 Task: Learn more about a career.
Action: Mouse moved to (831, 103)
Screenshot: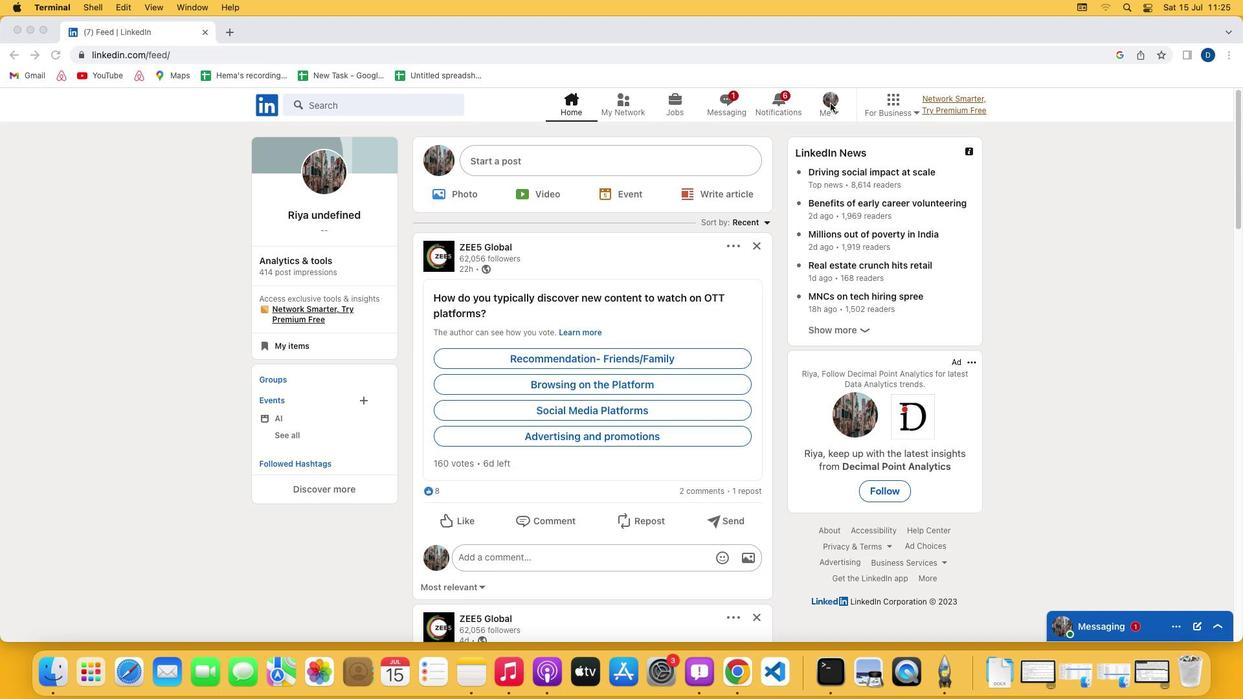 
Action: Mouse pressed left at (831, 103)
Screenshot: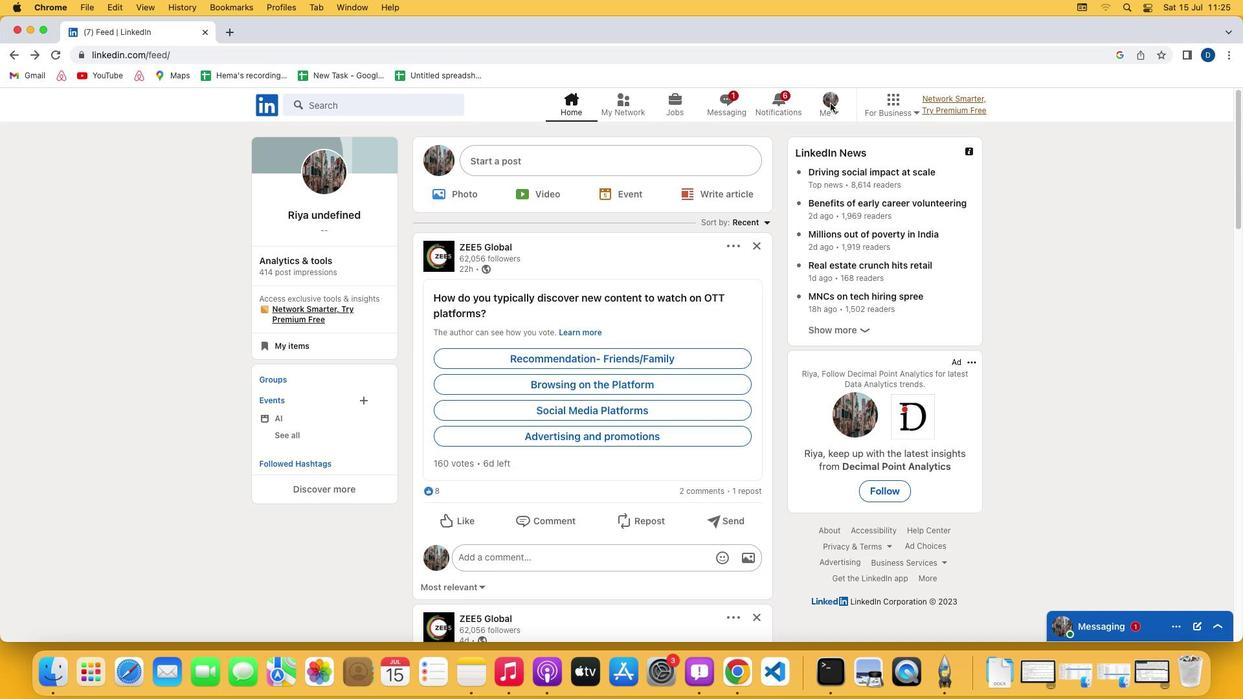 
Action: Mouse pressed left at (831, 103)
Screenshot: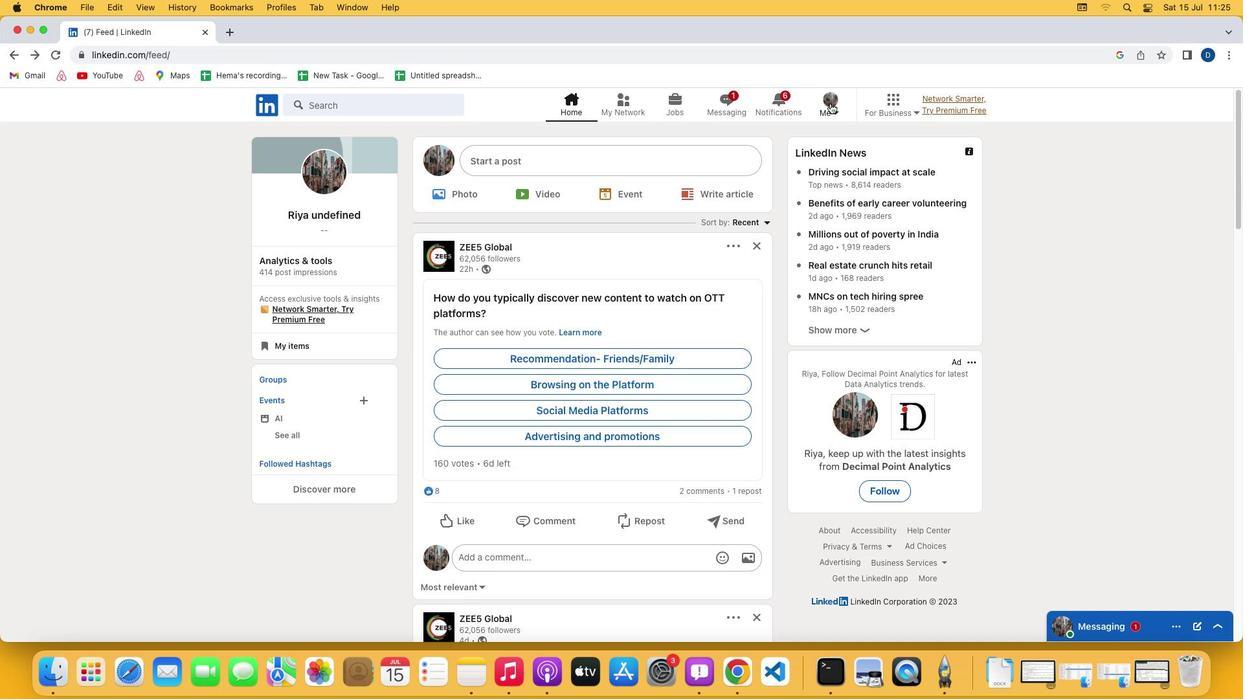 
Action: Mouse moved to (750, 242)
Screenshot: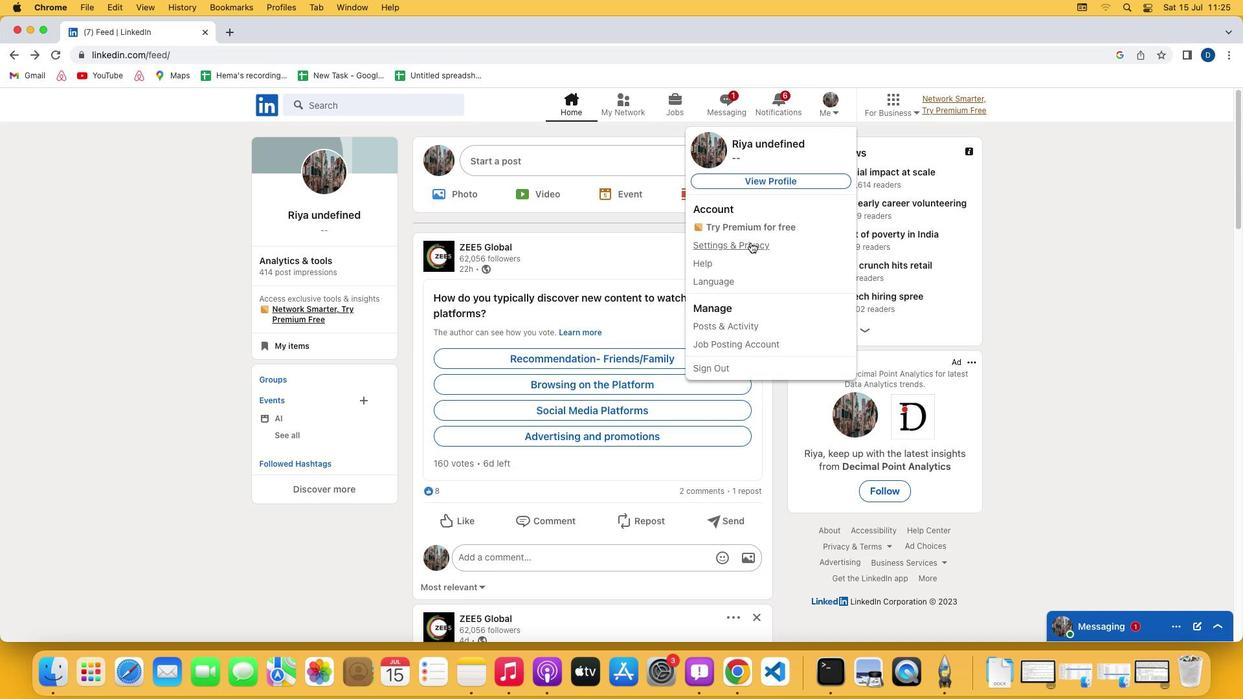 
Action: Mouse pressed left at (750, 242)
Screenshot: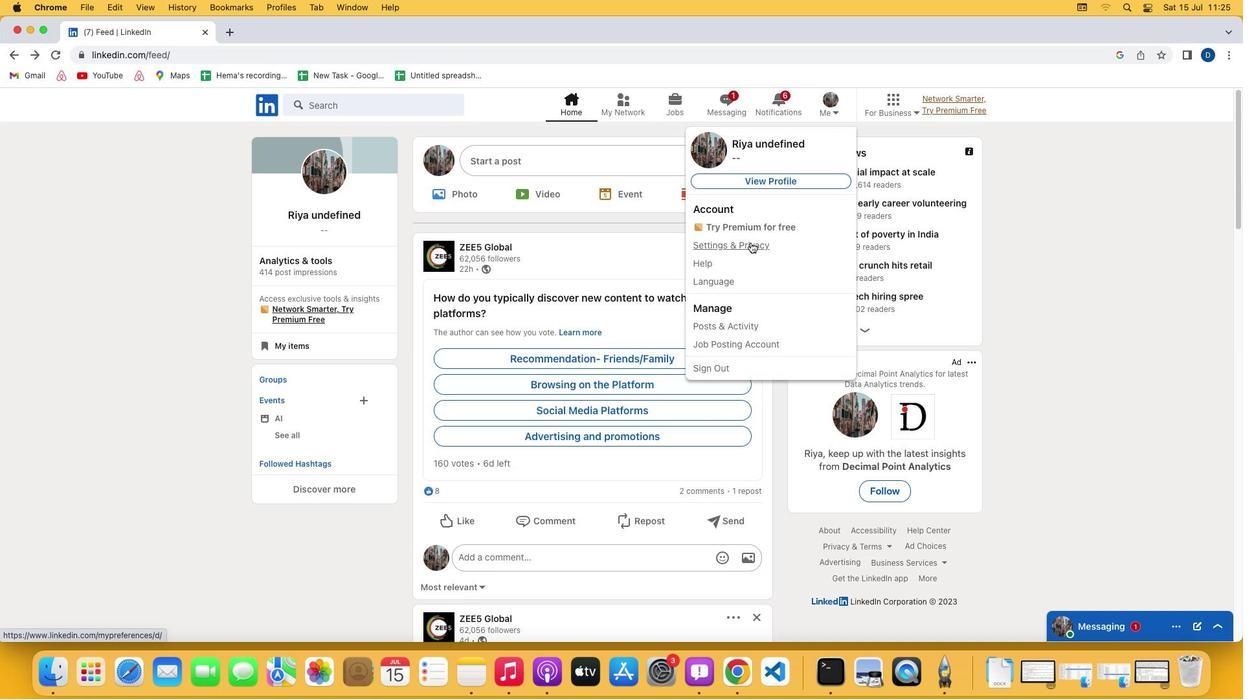 
Action: Mouse moved to (796, 386)
Screenshot: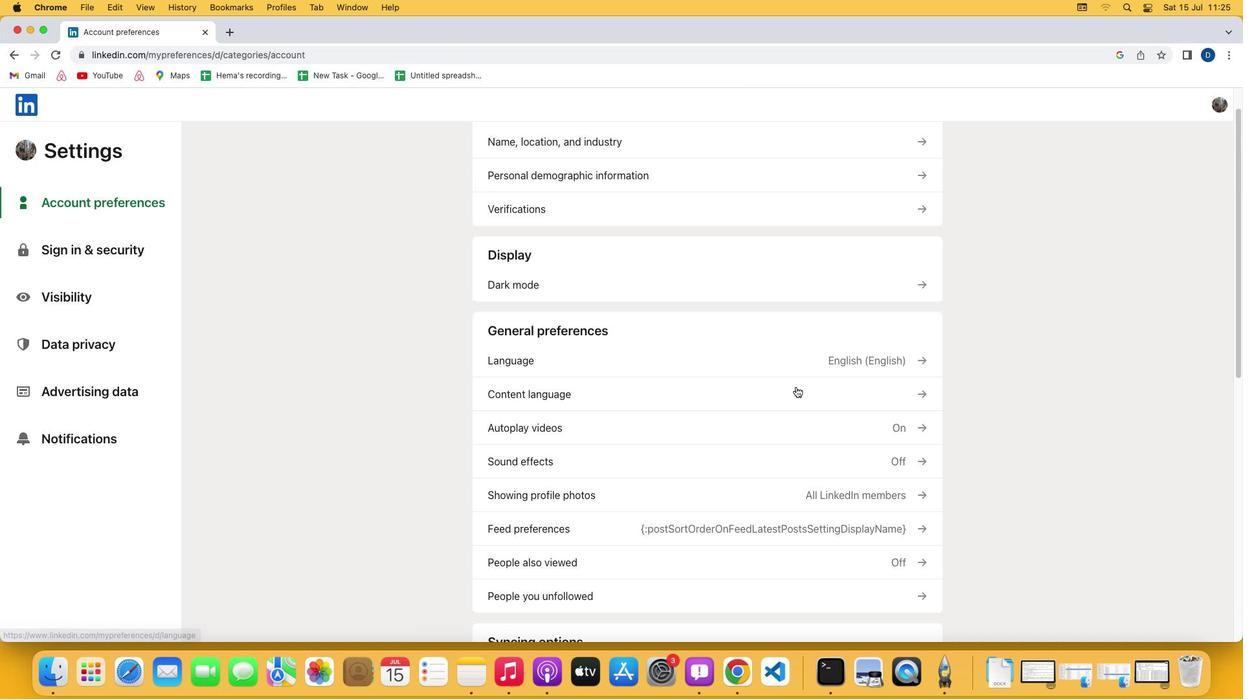 
Action: Mouse scrolled (796, 386) with delta (0, 0)
Screenshot: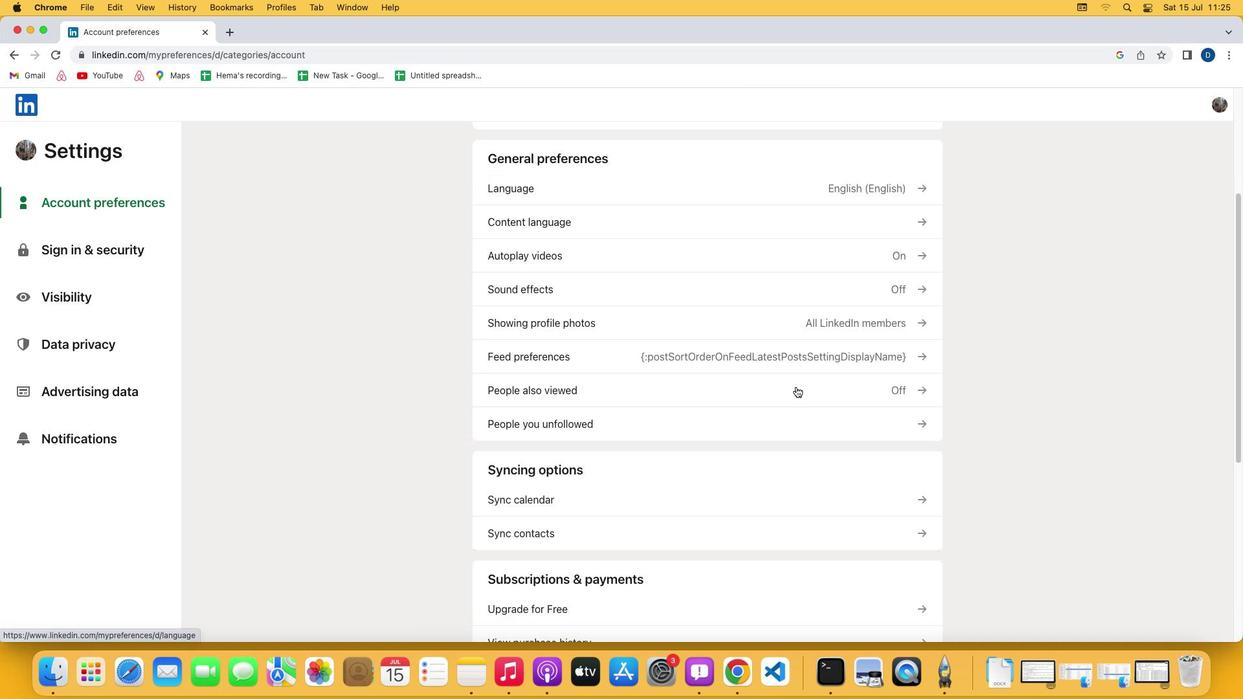 
Action: Mouse scrolled (796, 386) with delta (0, 0)
Screenshot: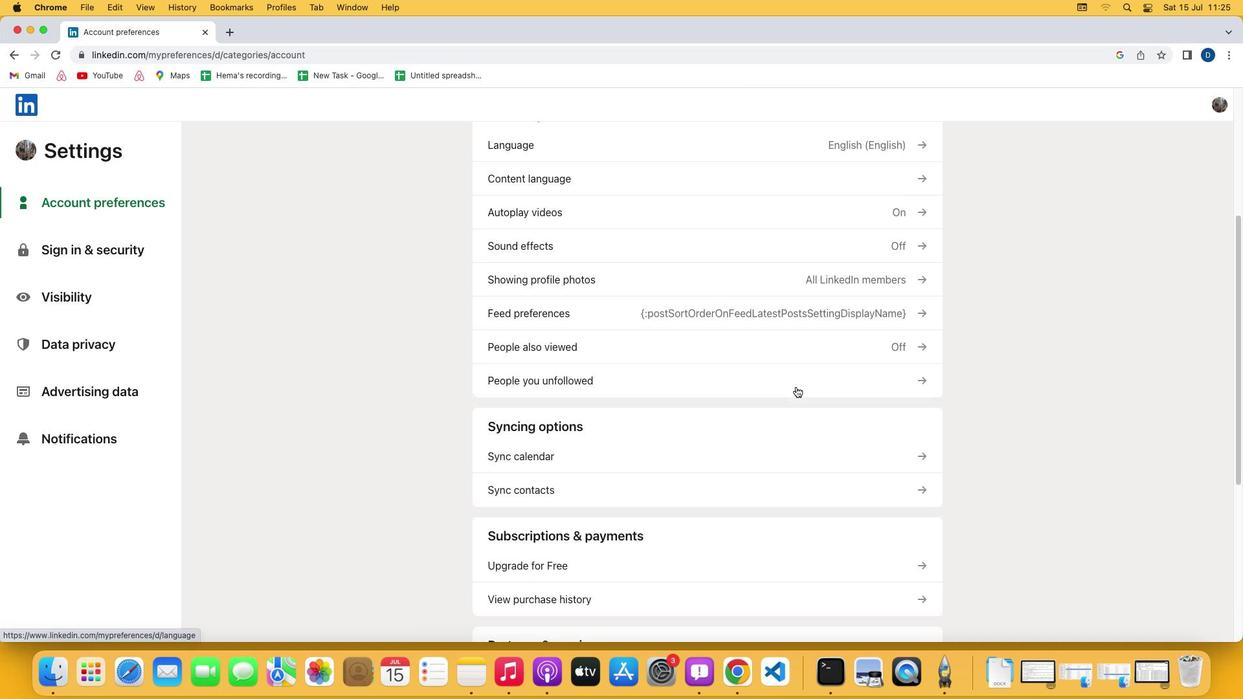 
Action: Mouse scrolled (796, 386) with delta (0, -1)
Screenshot: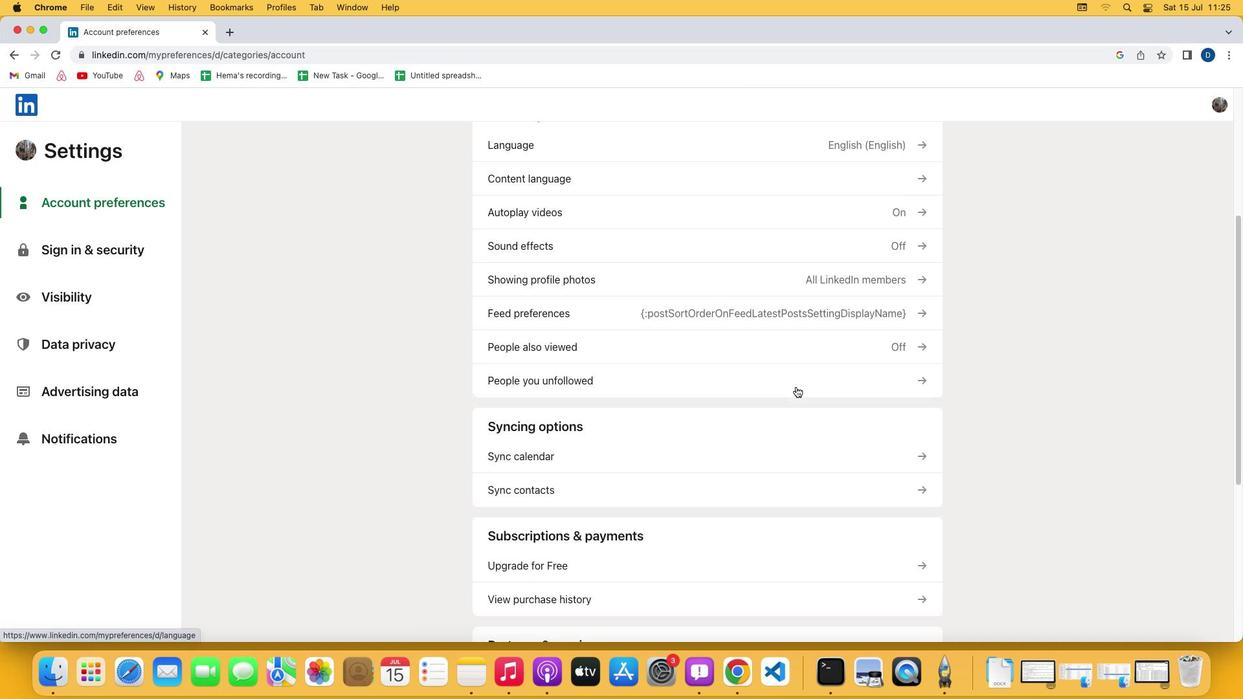 
Action: Mouse scrolled (796, 386) with delta (0, -3)
Screenshot: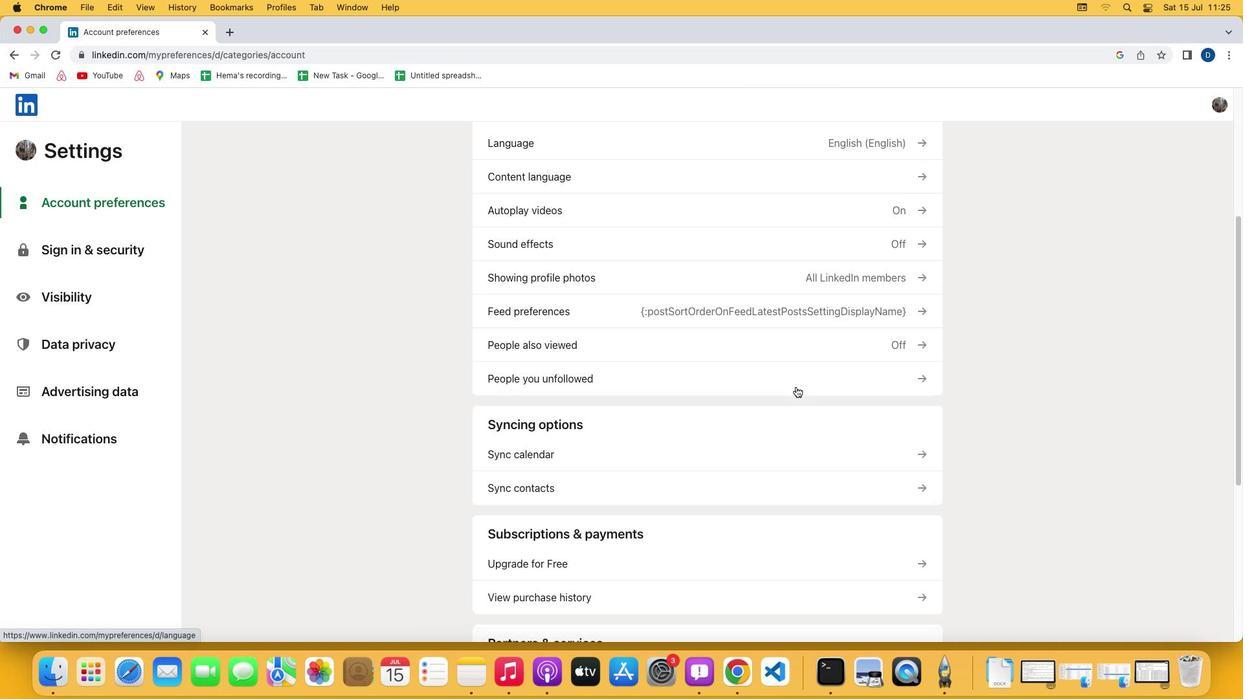 
Action: Mouse moved to (796, 386)
Screenshot: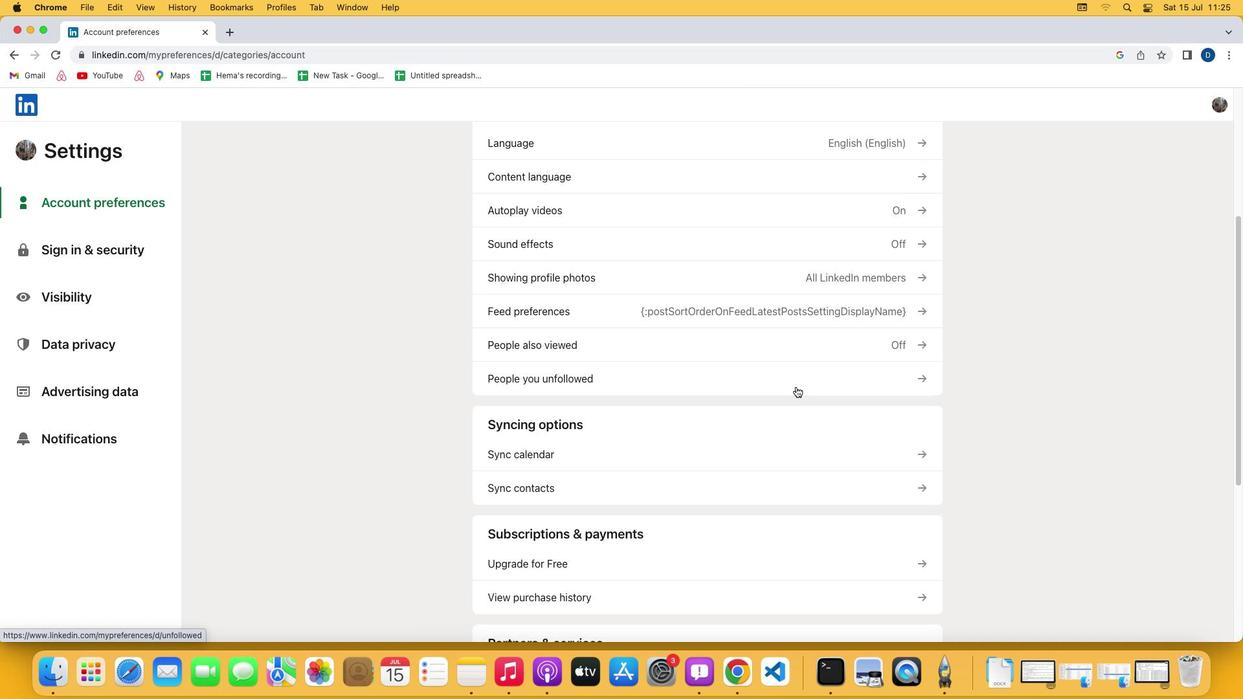 
Action: Mouse scrolled (796, 386) with delta (0, 0)
Screenshot: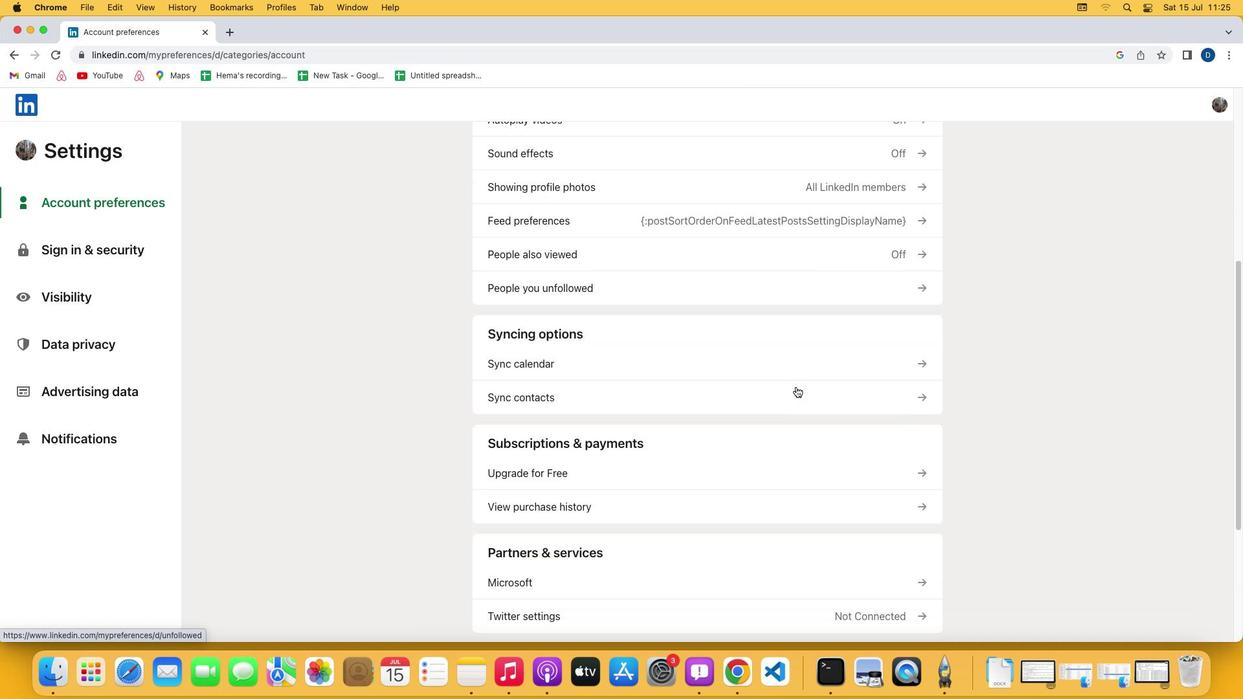 
Action: Mouse scrolled (796, 386) with delta (0, 0)
Screenshot: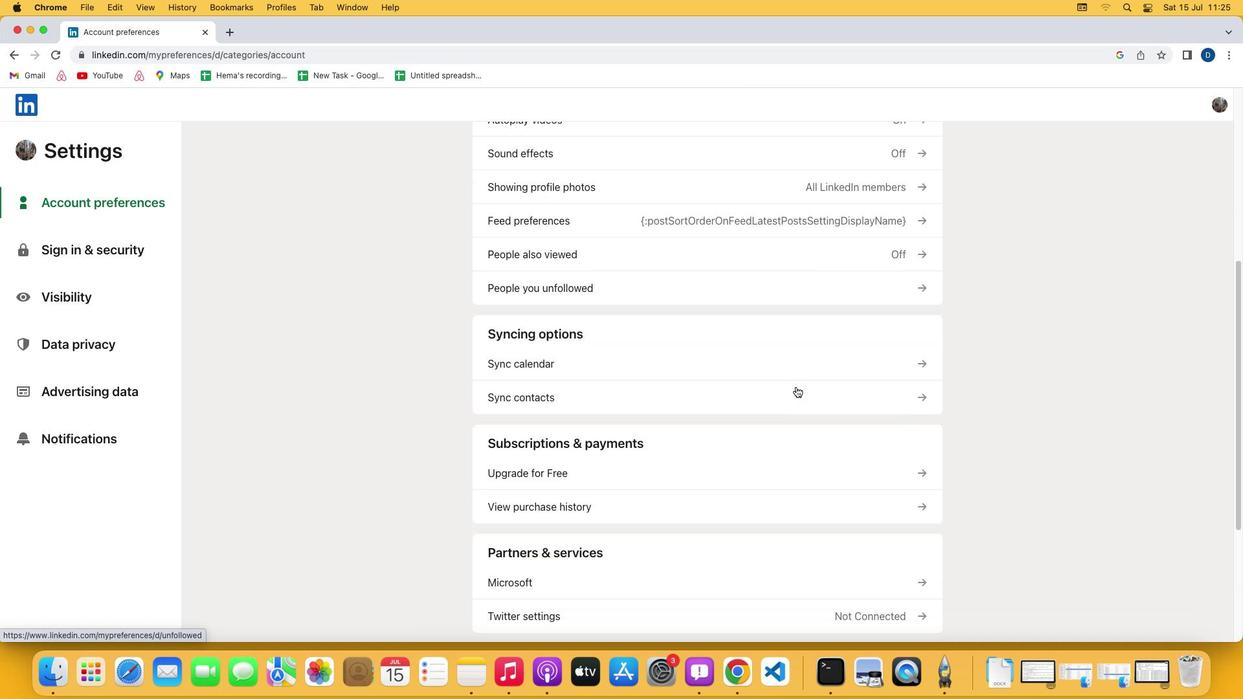 
Action: Mouse scrolled (796, 386) with delta (0, -1)
Screenshot: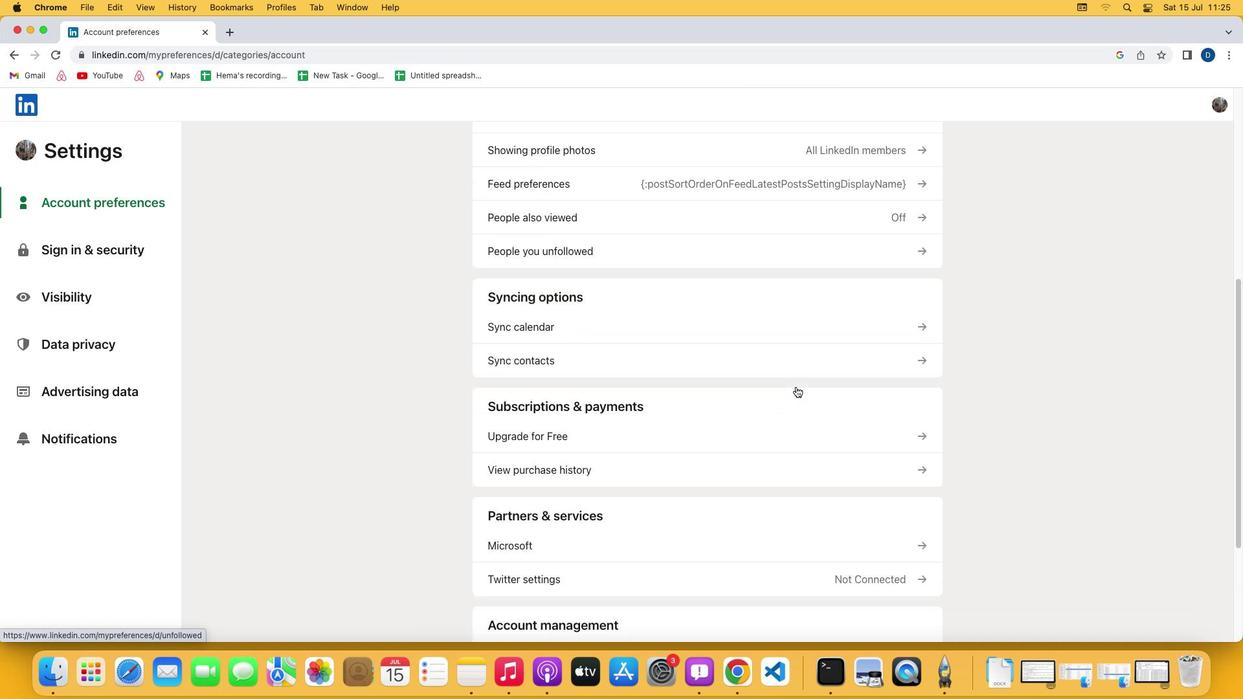 
Action: Mouse scrolled (796, 386) with delta (0, -1)
Screenshot: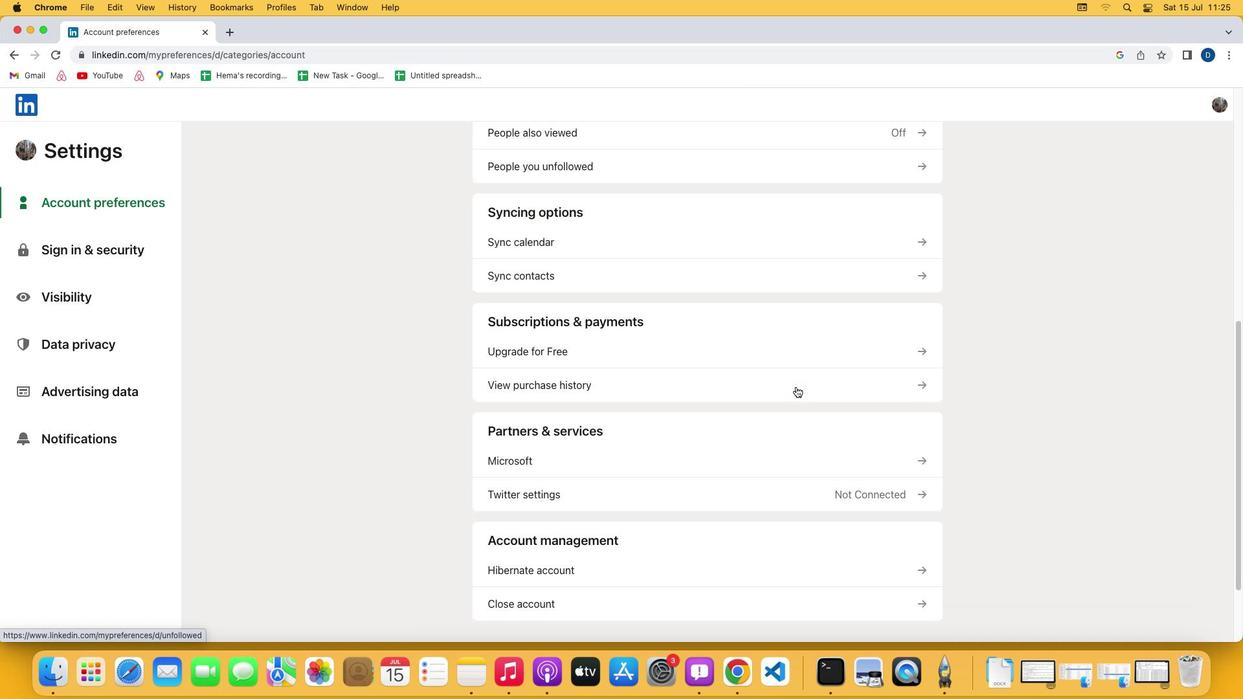 
Action: Mouse moved to (675, 356)
Screenshot: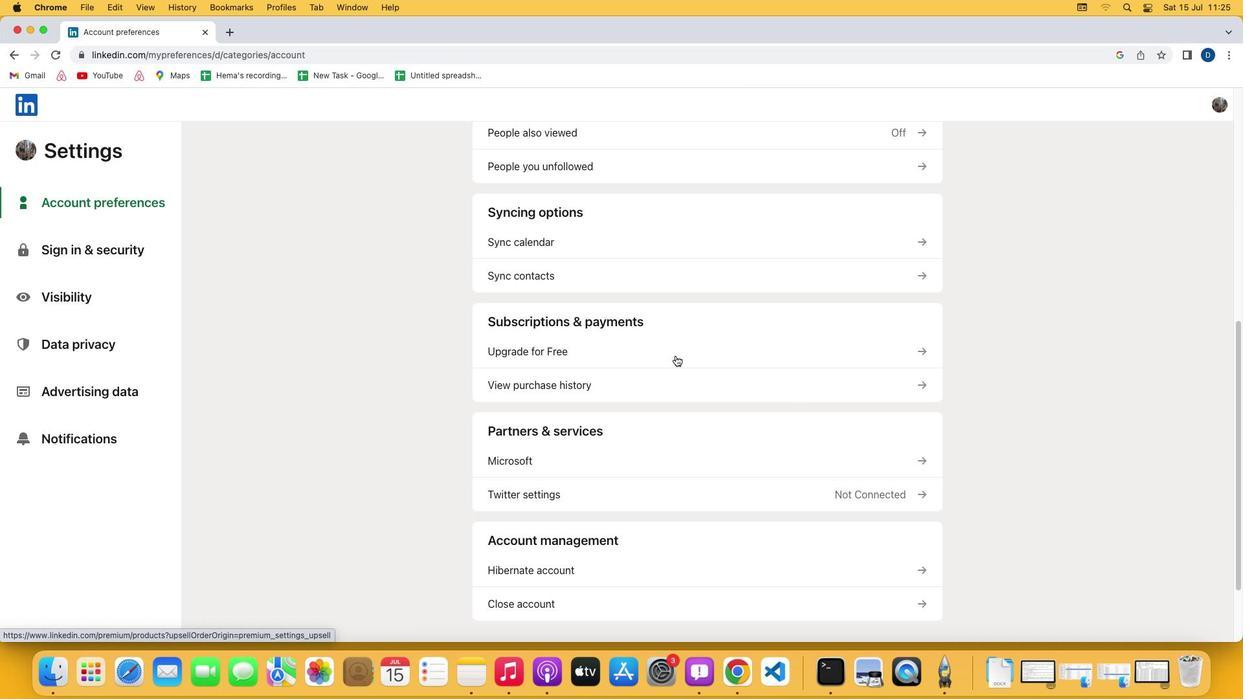 
Action: Mouse pressed left at (675, 356)
Screenshot: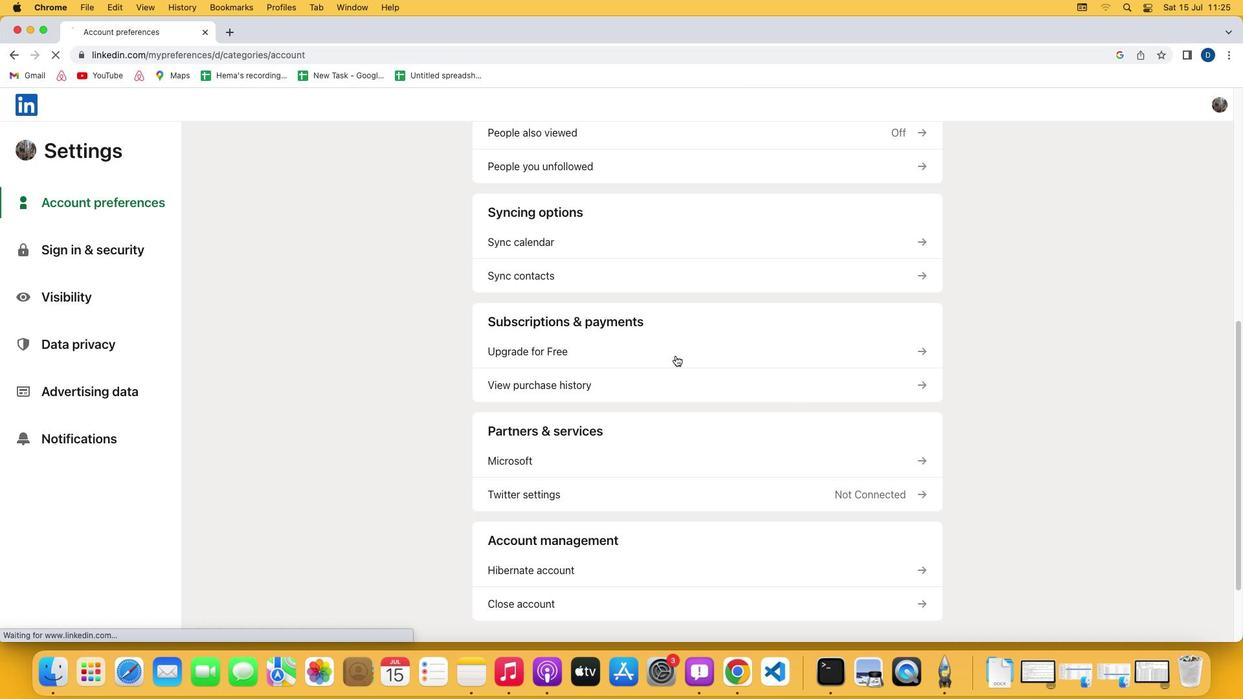 
Action: Mouse moved to (507, 357)
Screenshot: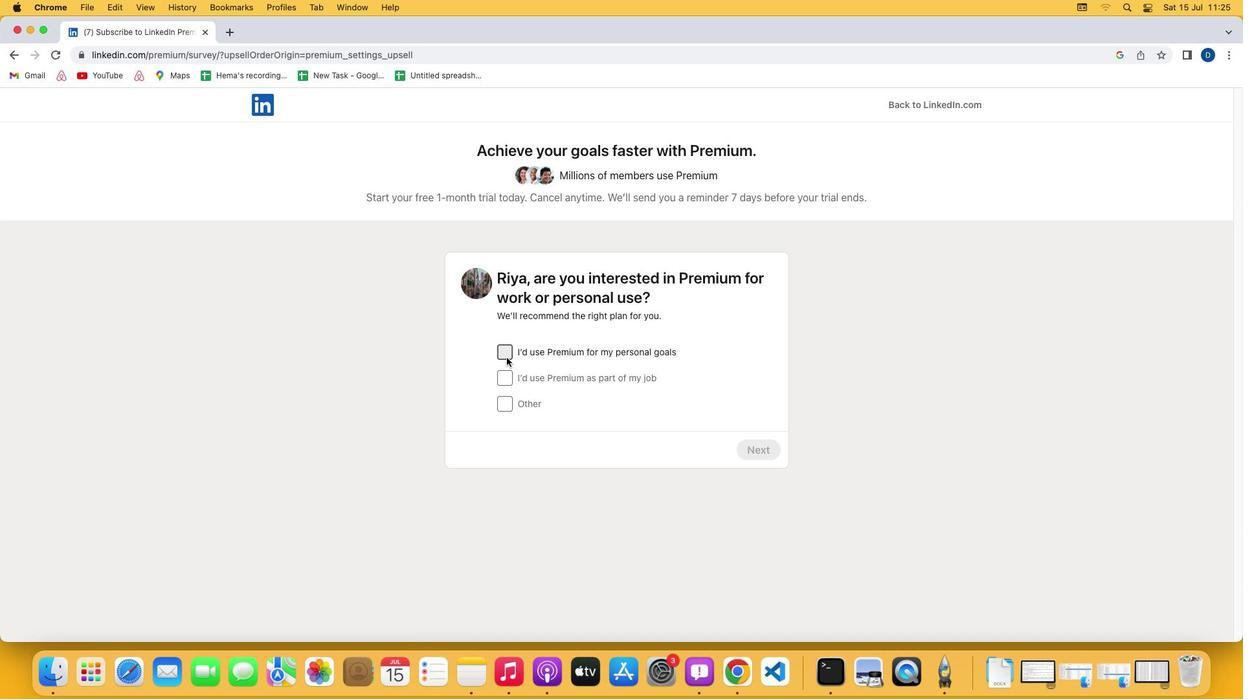 
Action: Mouse pressed left at (507, 357)
Screenshot: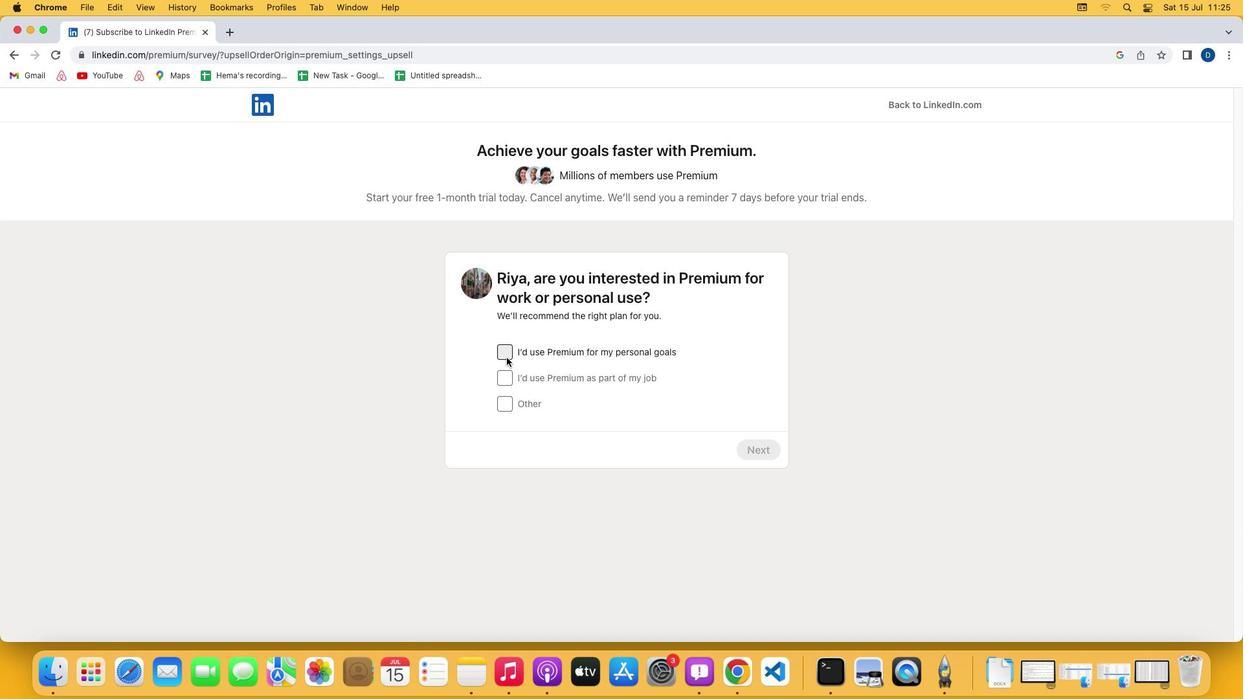 
Action: Mouse moved to (745, 445)
Screenshot: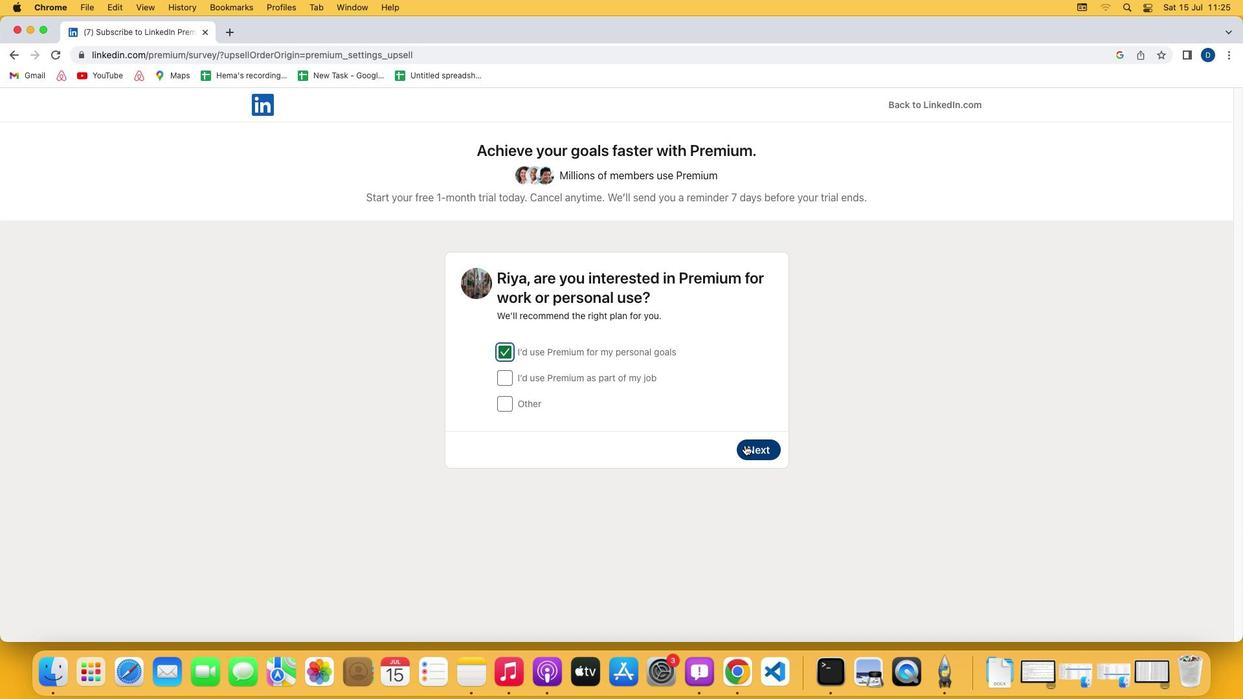 
Action: Mouse pressed left at (745, 445)
Screenshot: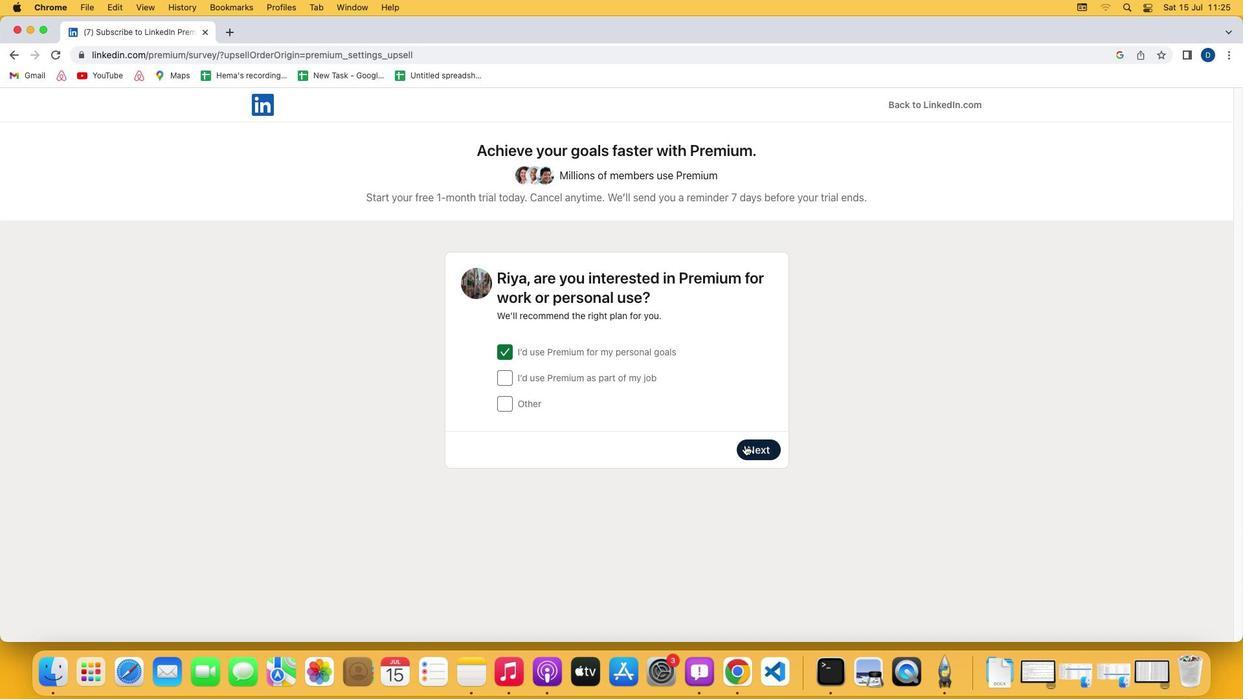 
Action: Mouse moved to (762, 526)
Screenshot: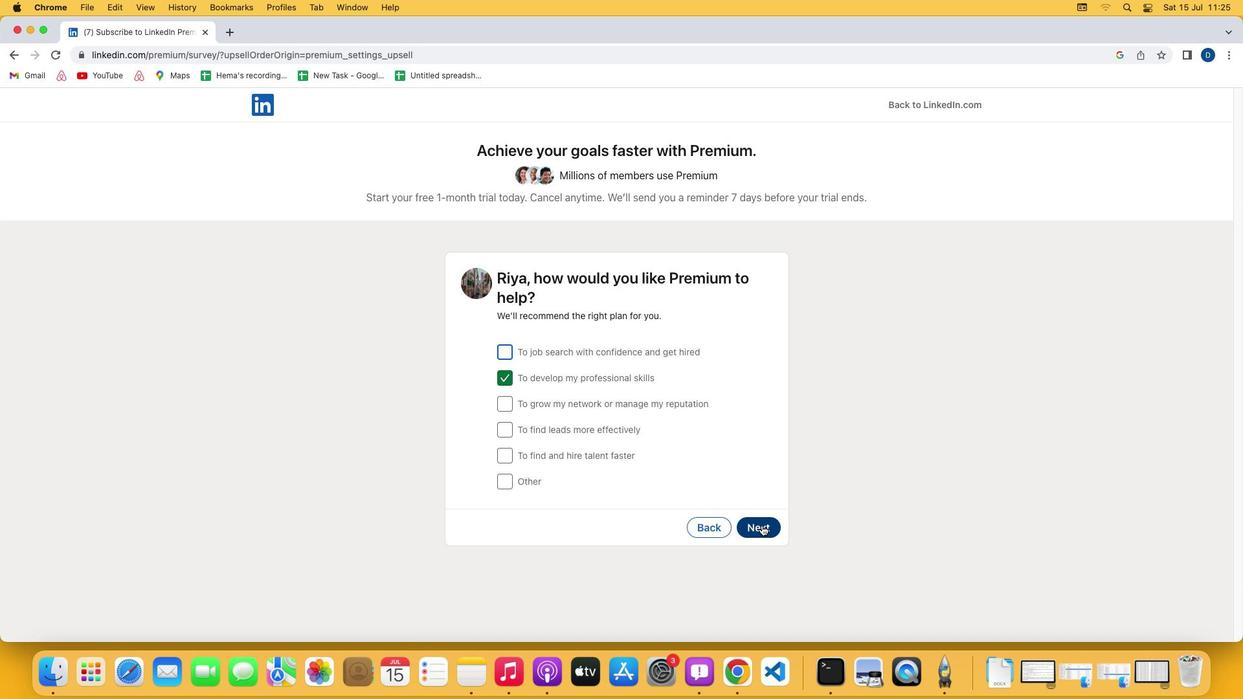 
Action: Mouse pressed left at (762, 526)
Screenshot: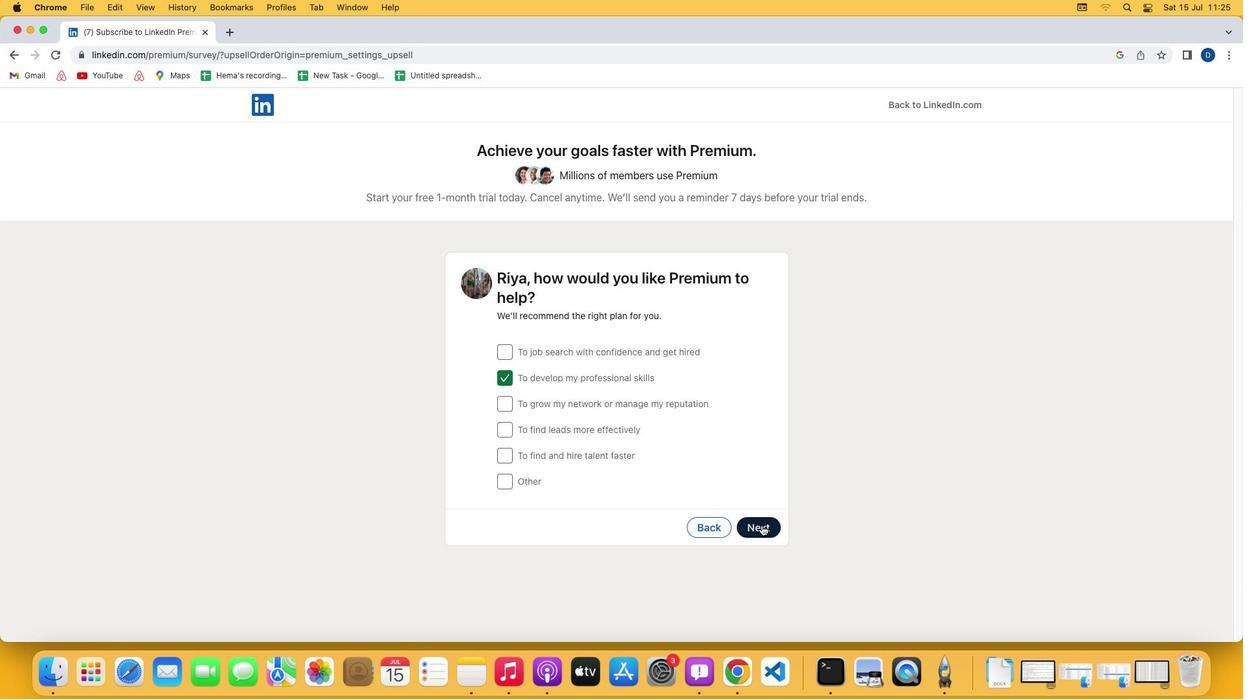 
Action: Mouse moved to (496, 380)
Screenshot: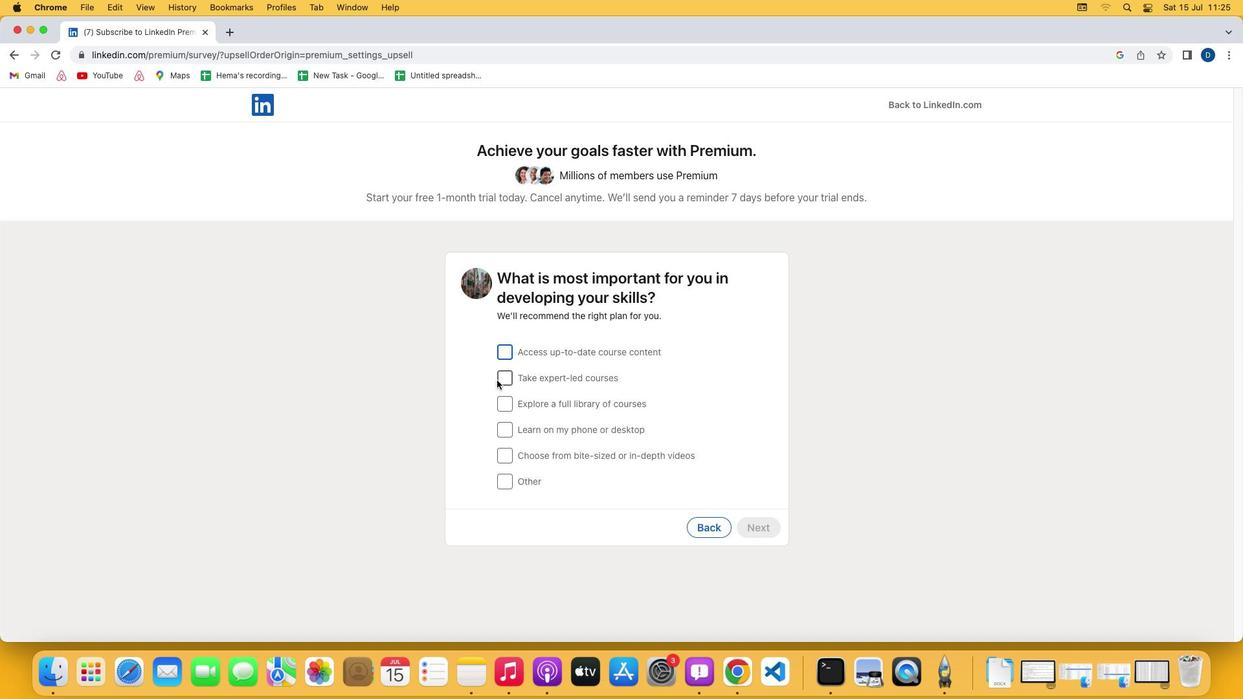 
Action: Mouse pressed left at (496, 380)
Screenshot: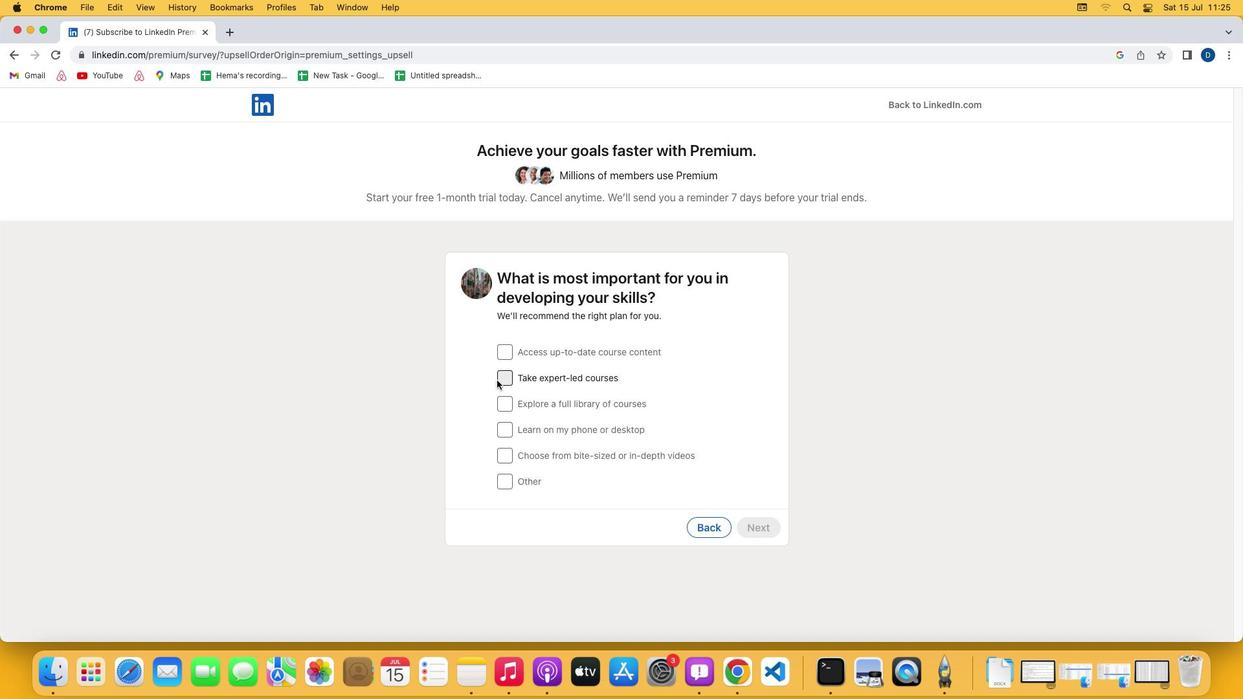 
Action: Mouse moved to (754, 529)
Screenshot: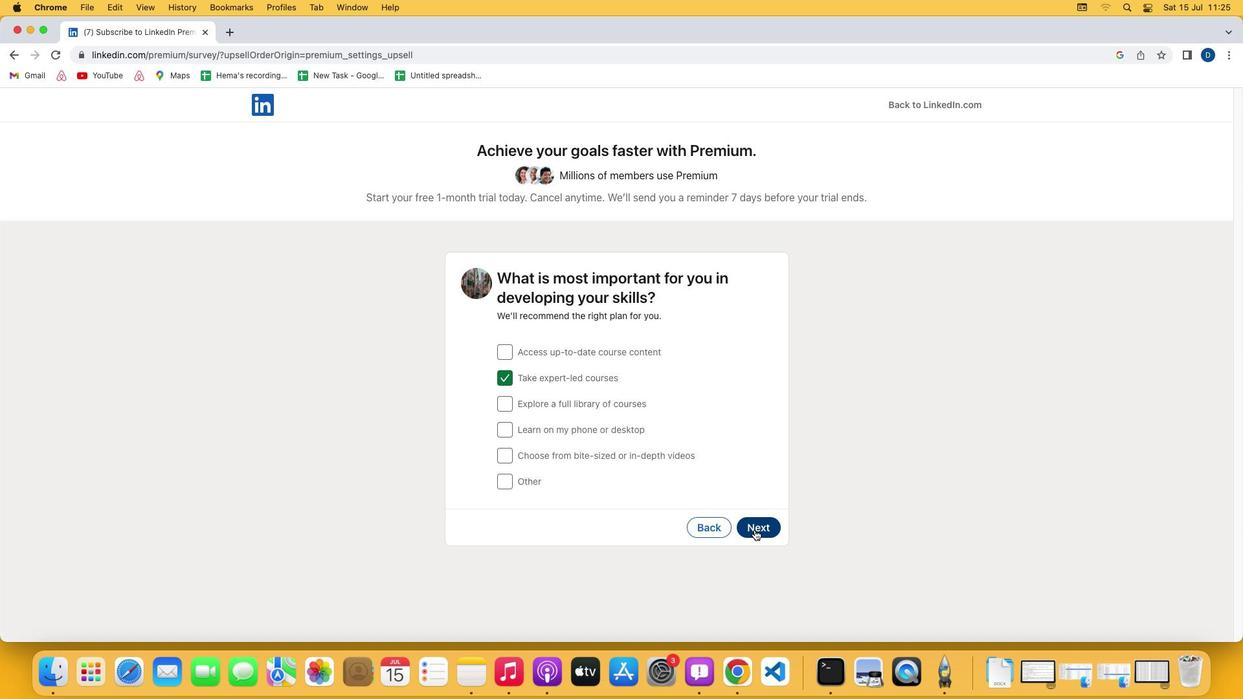 
Action: Mouse pressed left at (754, 529)
Screenshot: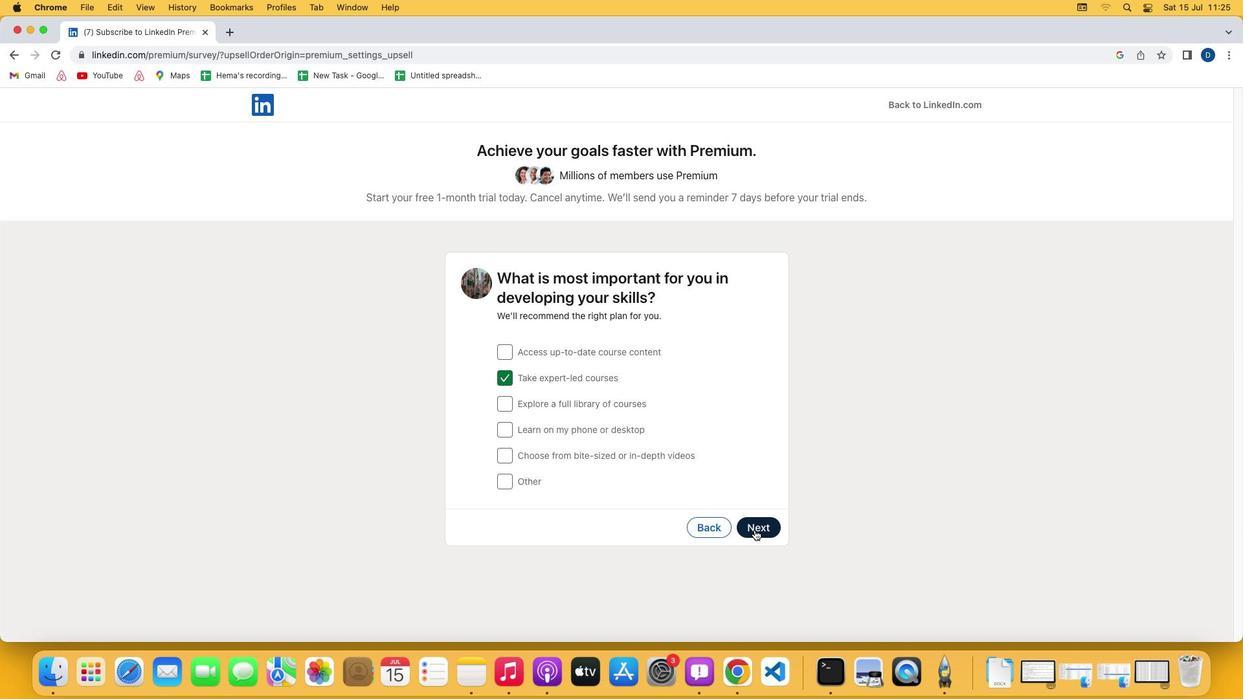
Action: Mouse moved to (653, 496)
Screenshot: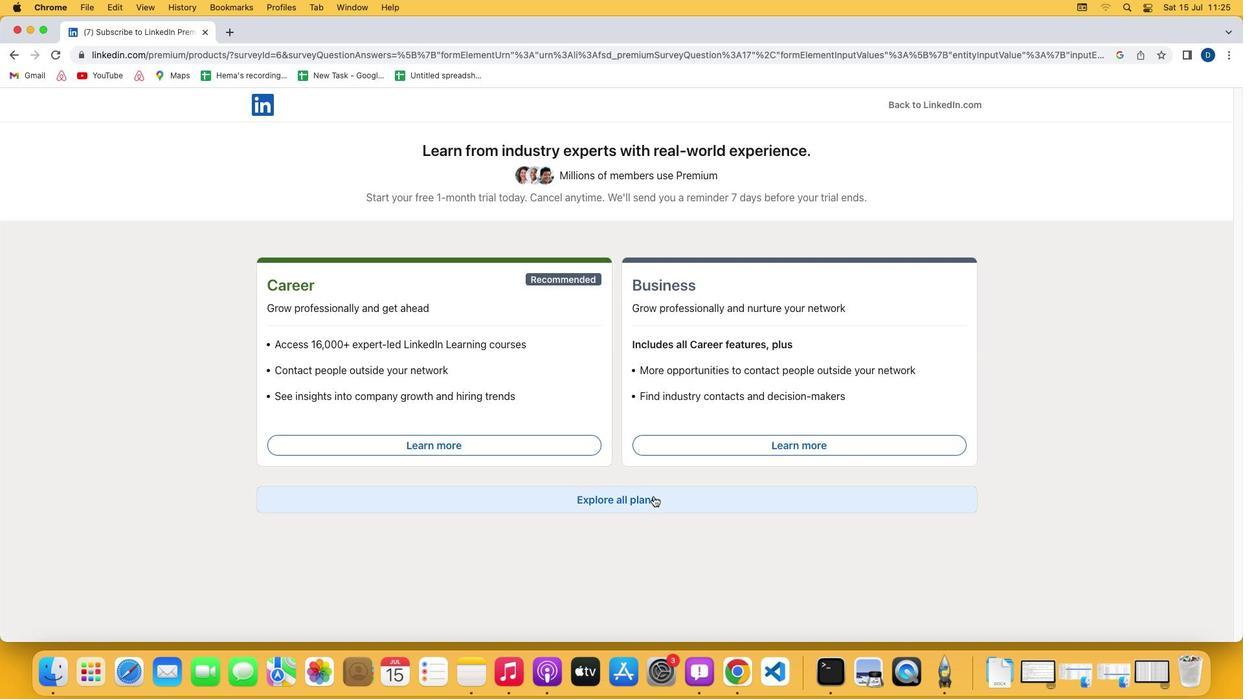
Action: Mouse pressed left at (653, 496)
Screenshot: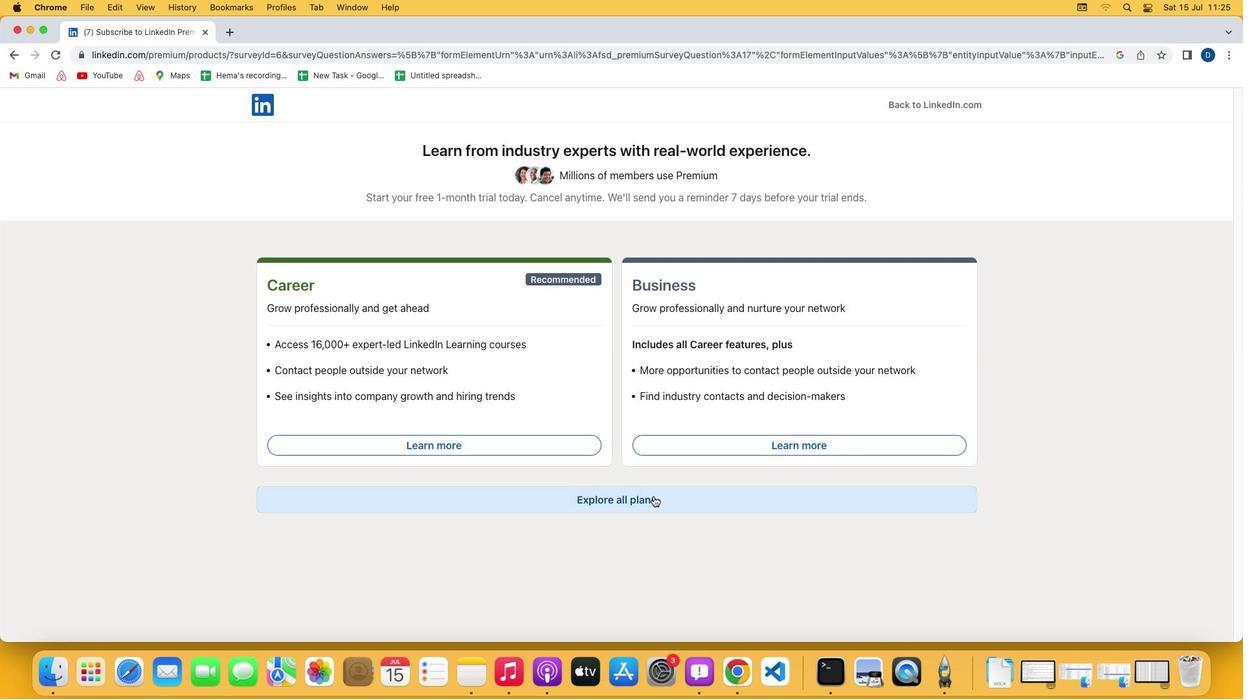
Action: Mouse moved to (349, 531)
Screenshot: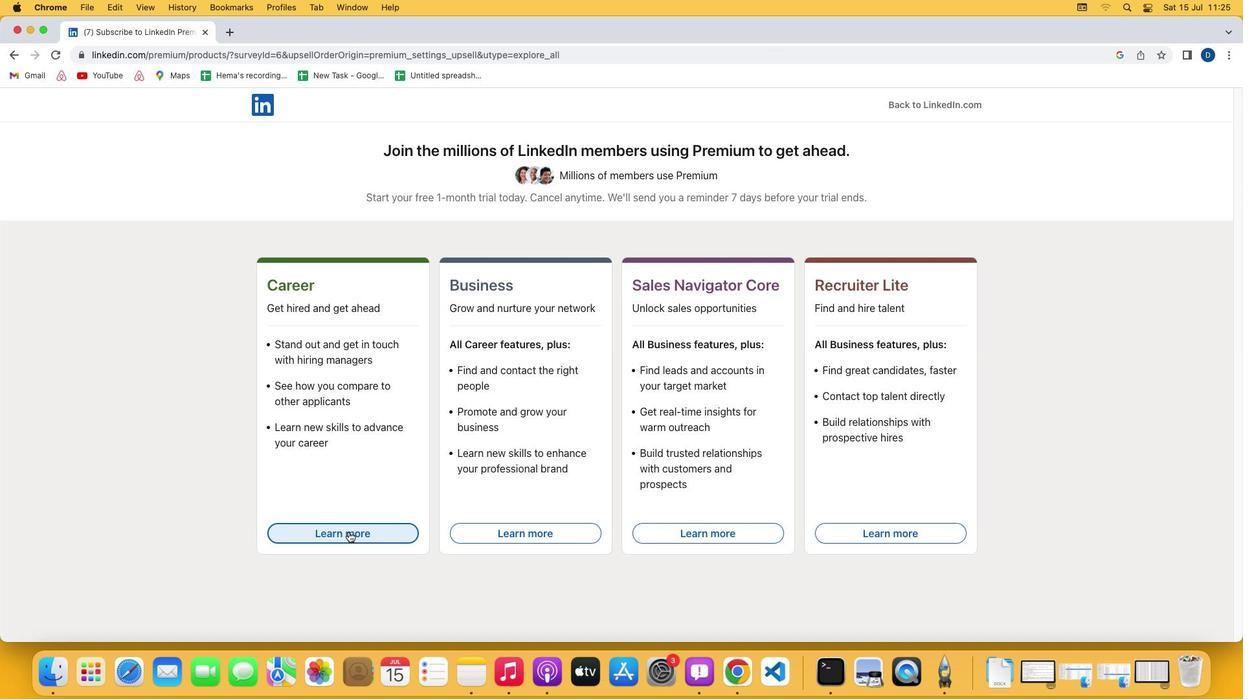 
Action: Mouse pressed left at (349, 531)
Screenshot: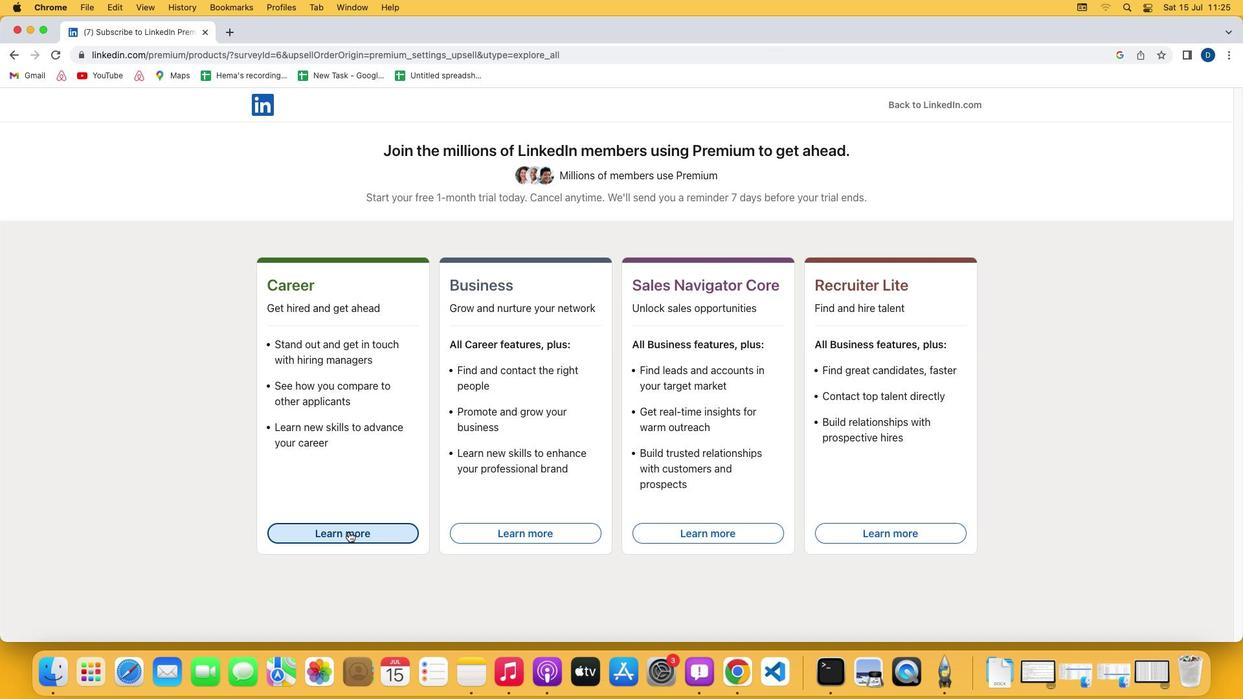 
Action: Mouse moved to (349, 532)
Screenshot: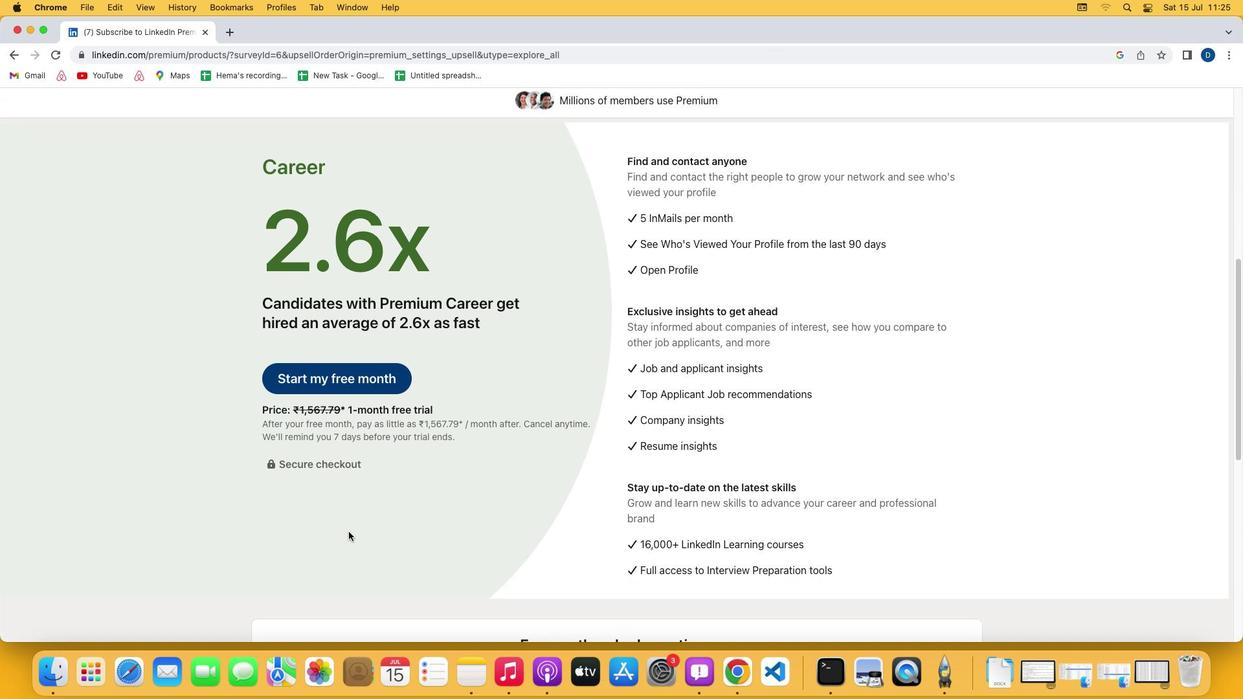 
